 Task: Create New Customer with Customer Name: Sweet Rice, Billing Address Line1: 4205 Skips Lane, Billing Address Line2:  Phoenix, Billing Address Line3:  Arizona 85012
Action: Mouse pressed left at (187, 41)
Screenshot: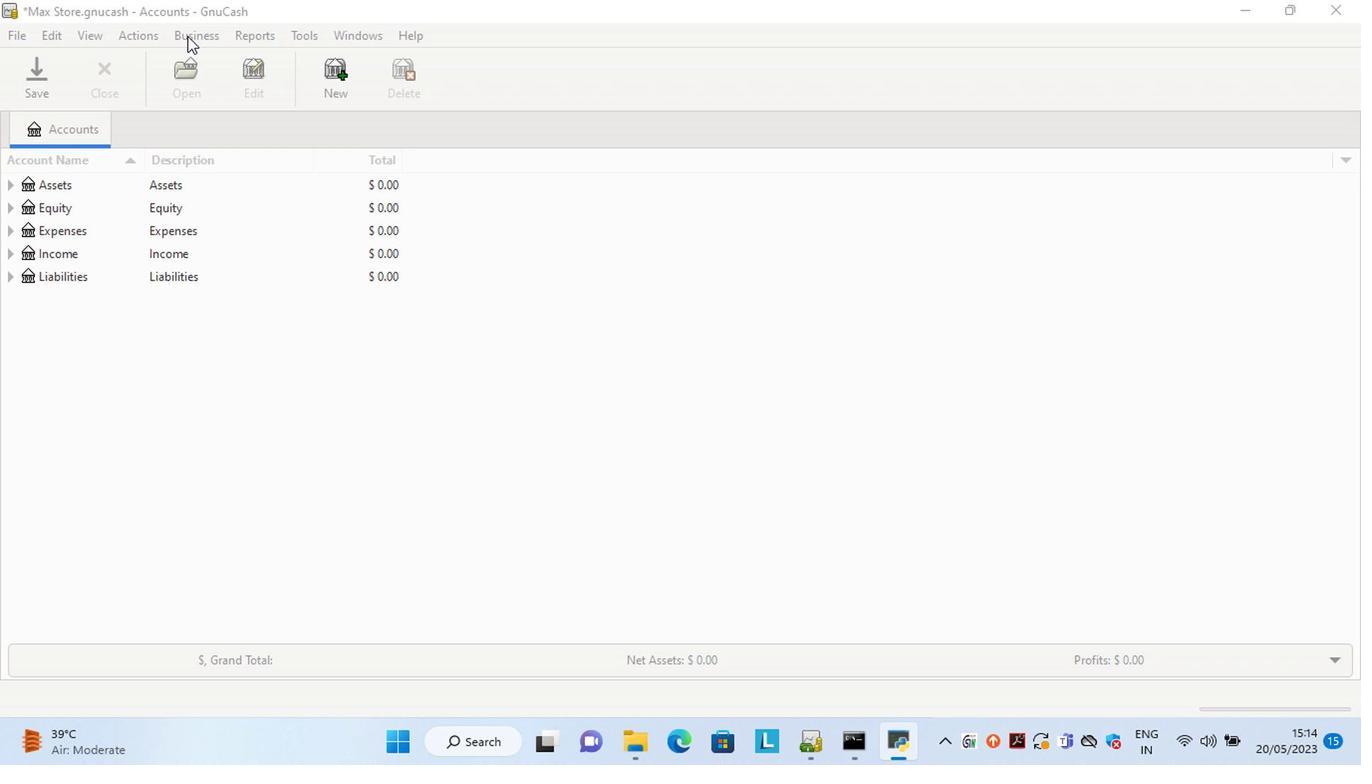 
Action: Mouse moved to (411, 82)
Screenshot: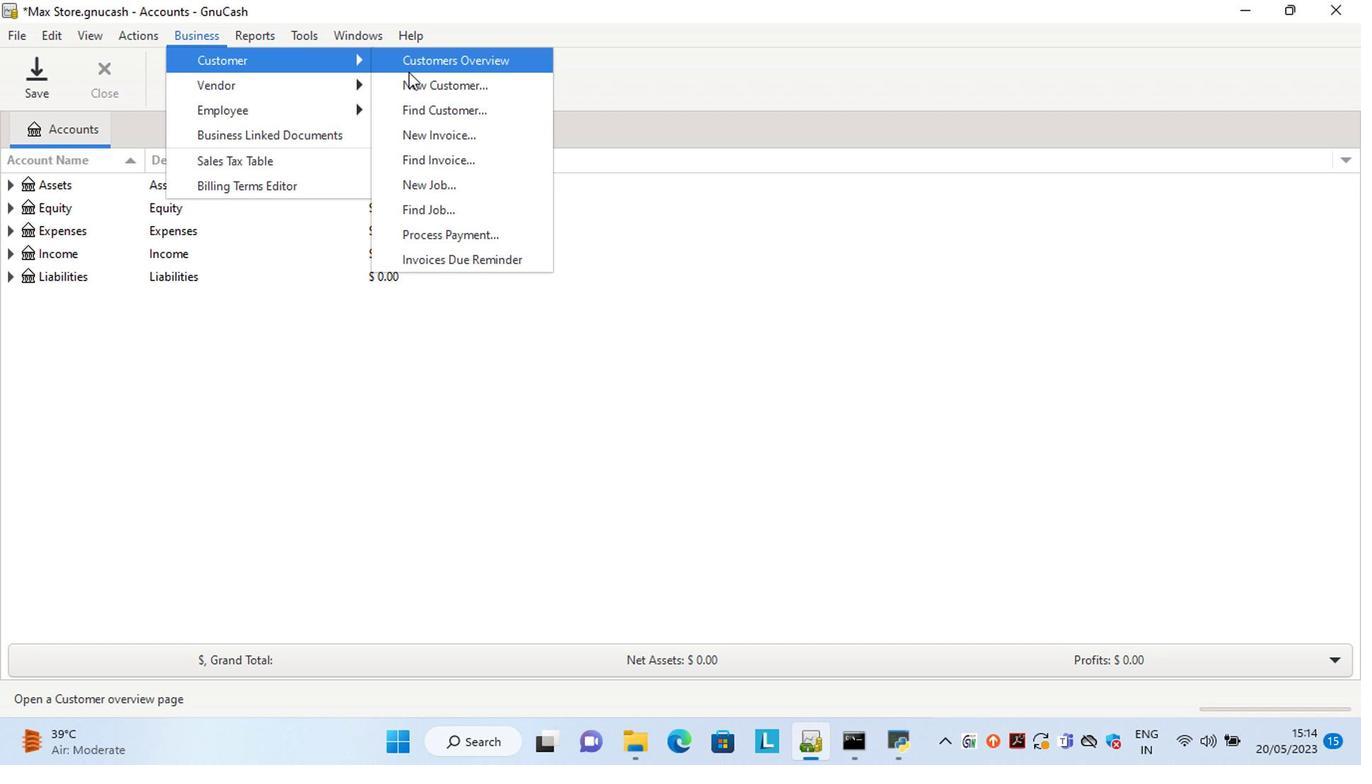 
Action: Mouse pressed left at (411, 82)
Screenshot: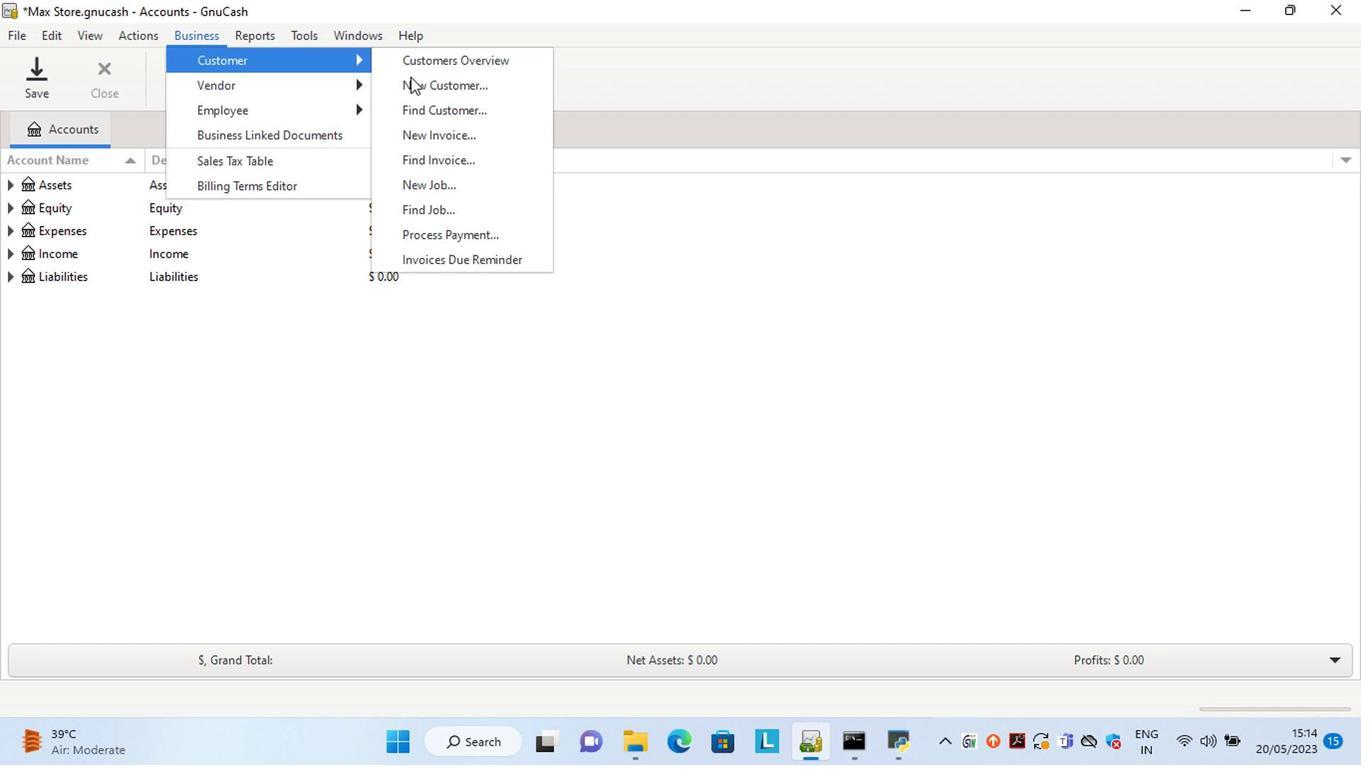 
Action: Mouse moved to (1087, 324)
Screenshot: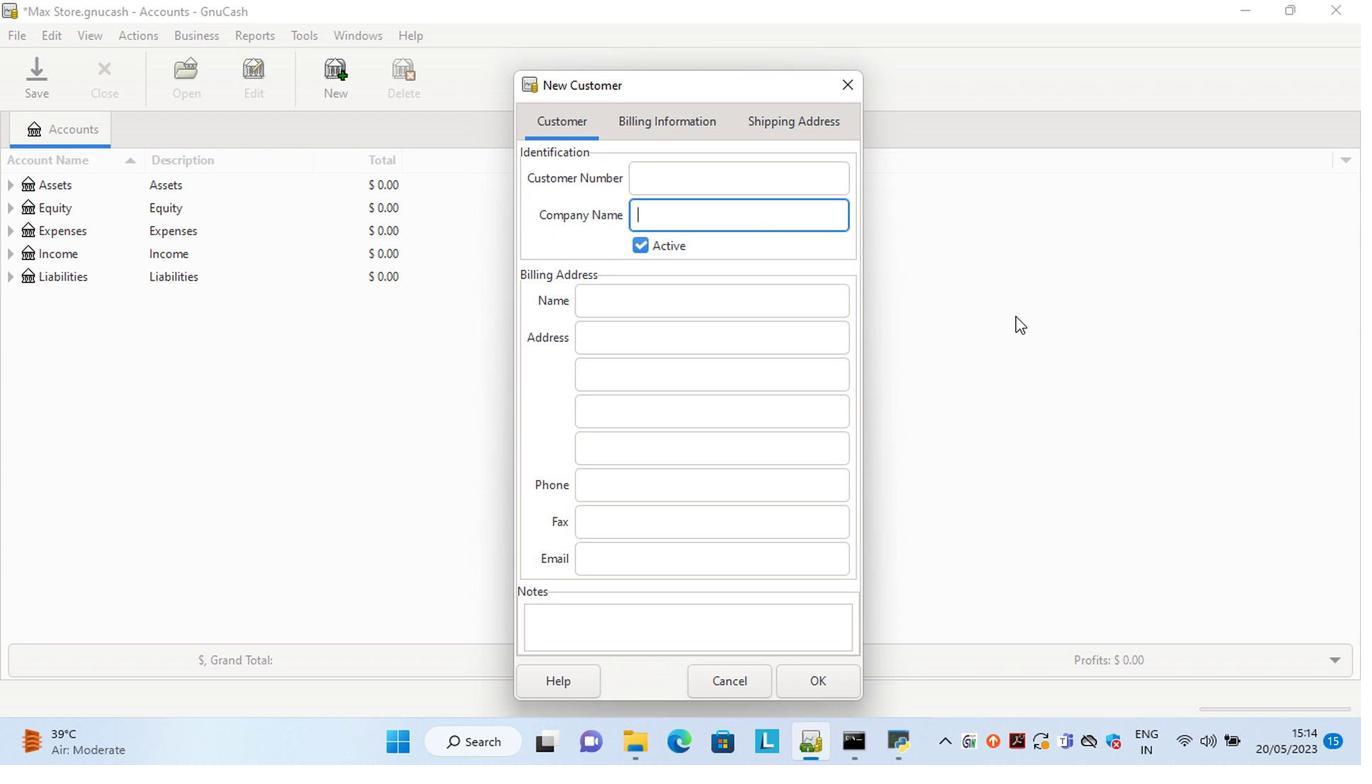 
Action: Key pressed <Key.shift>Sweet<Key.space><Key.shift>Ric<Key.tab><Key.tab><Key.tab>4205<Key.space><Key.shift><Key.shift><Key.shift><Key.shift>Skips<Key.space><Key.shift>an<Key.tab>p<Key.tab>a<Key.tab>
Screenshot: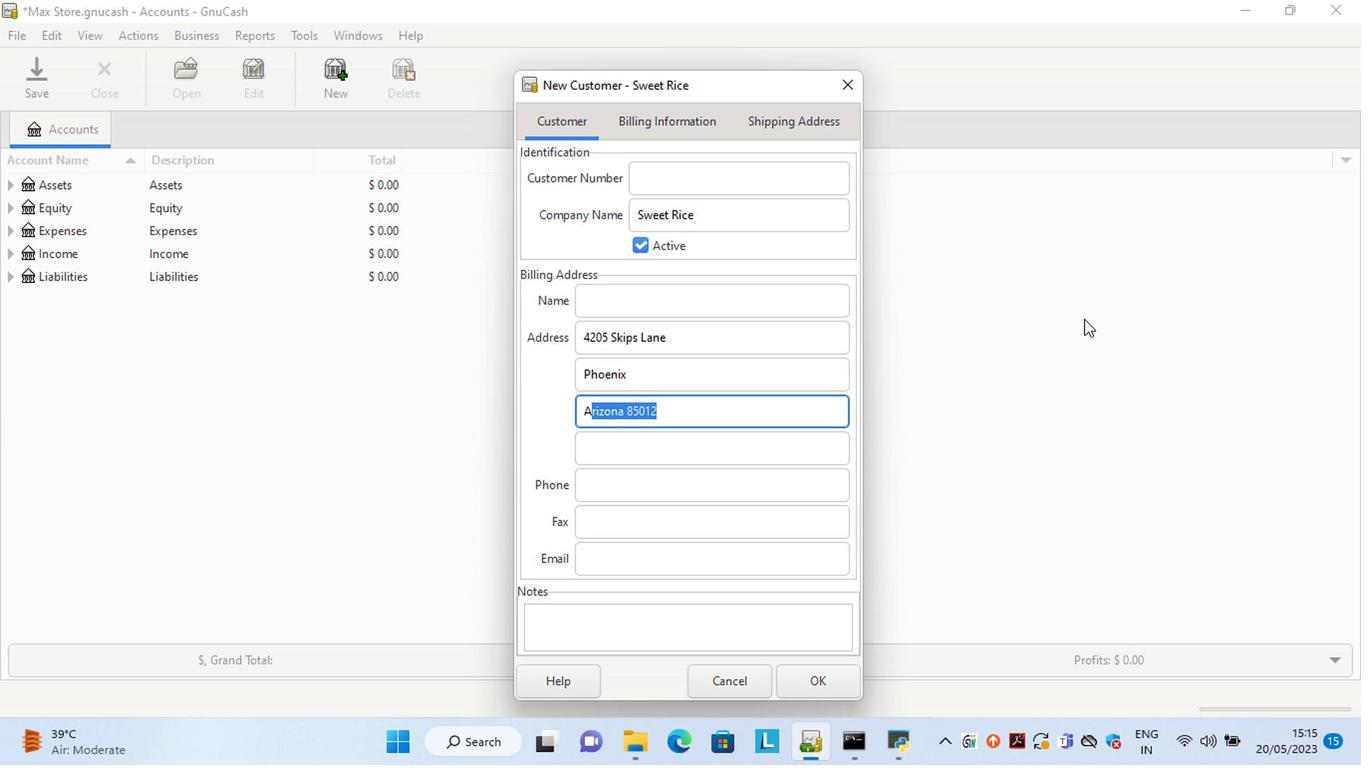 
Action: Mouse moved to (808, 687)
Screenshot: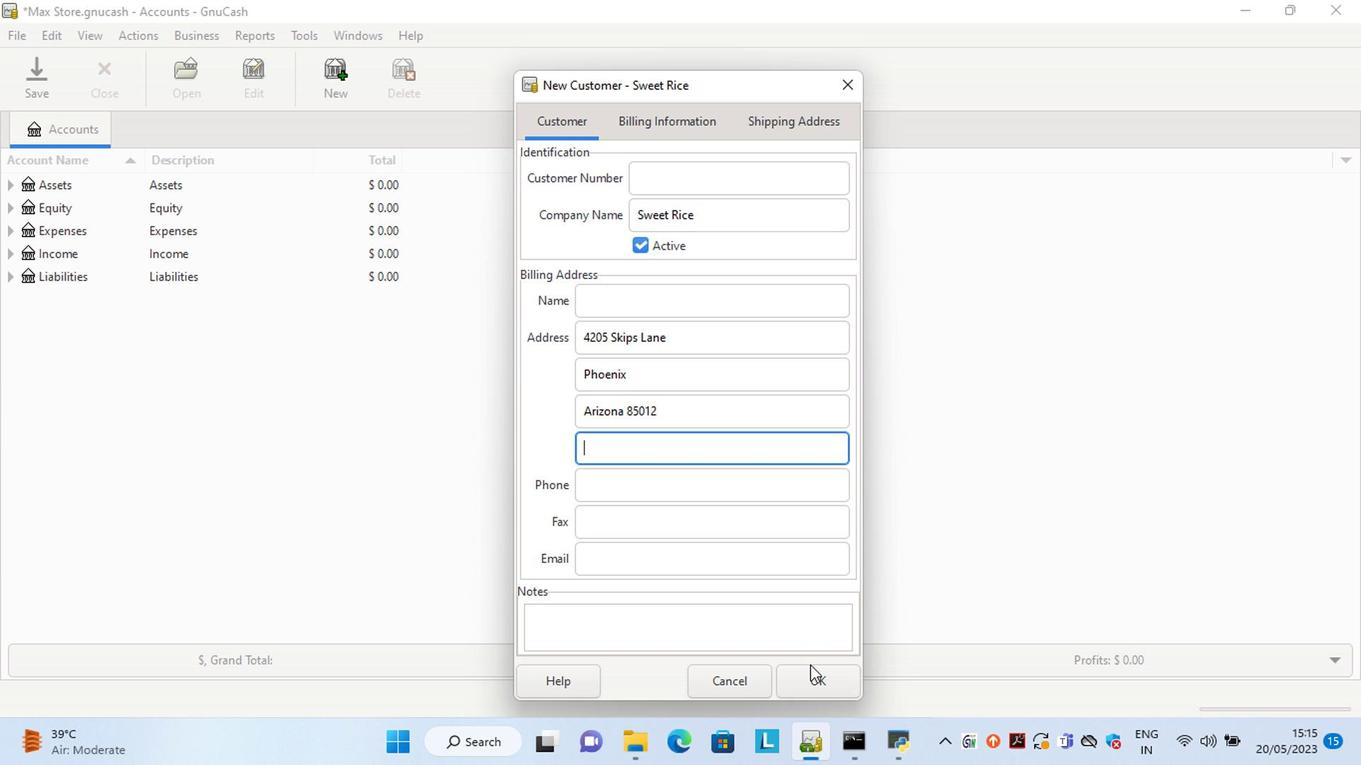 
Action: Mouse pressed left at (808, 687)
Screenshot: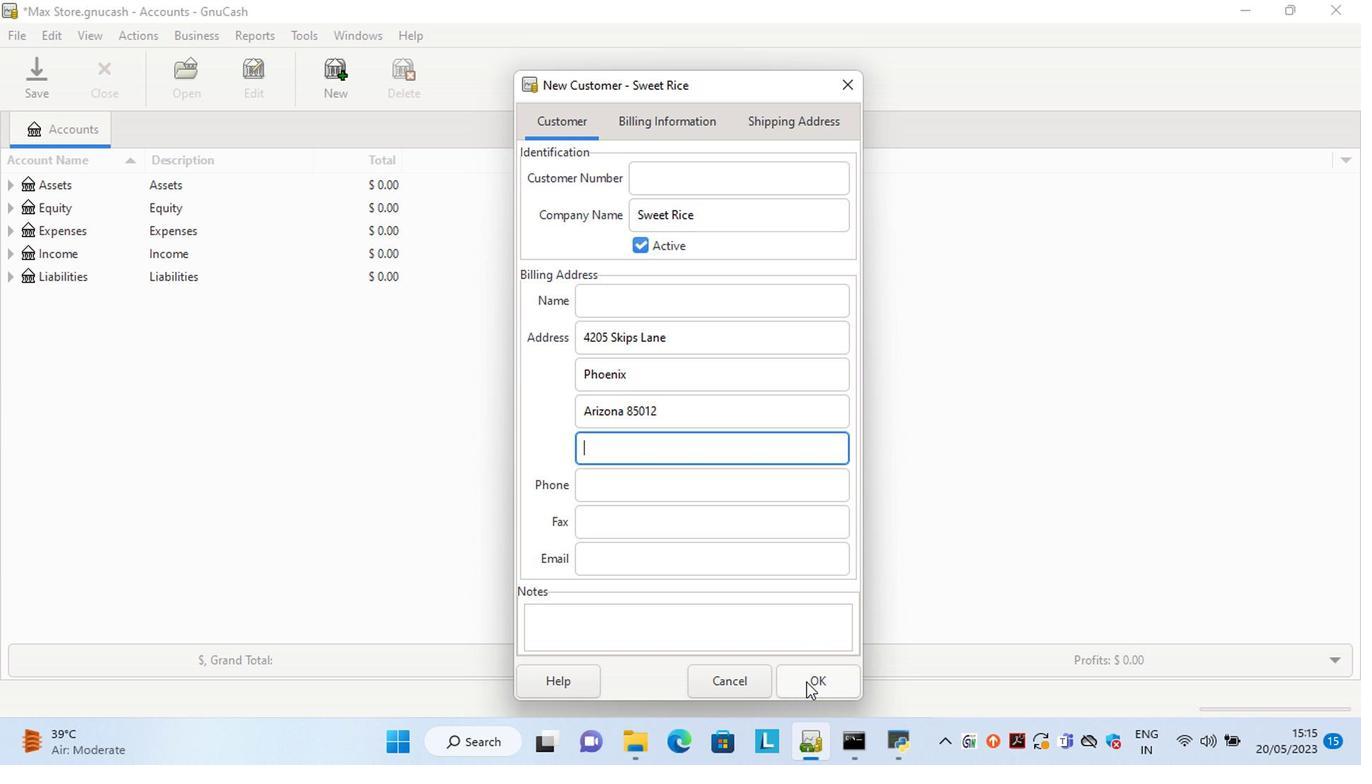 
